 Task: Add Boiron Nux Vomica 6C to the cart.
Action: Mouse moved to (287, 136)
Screenshot: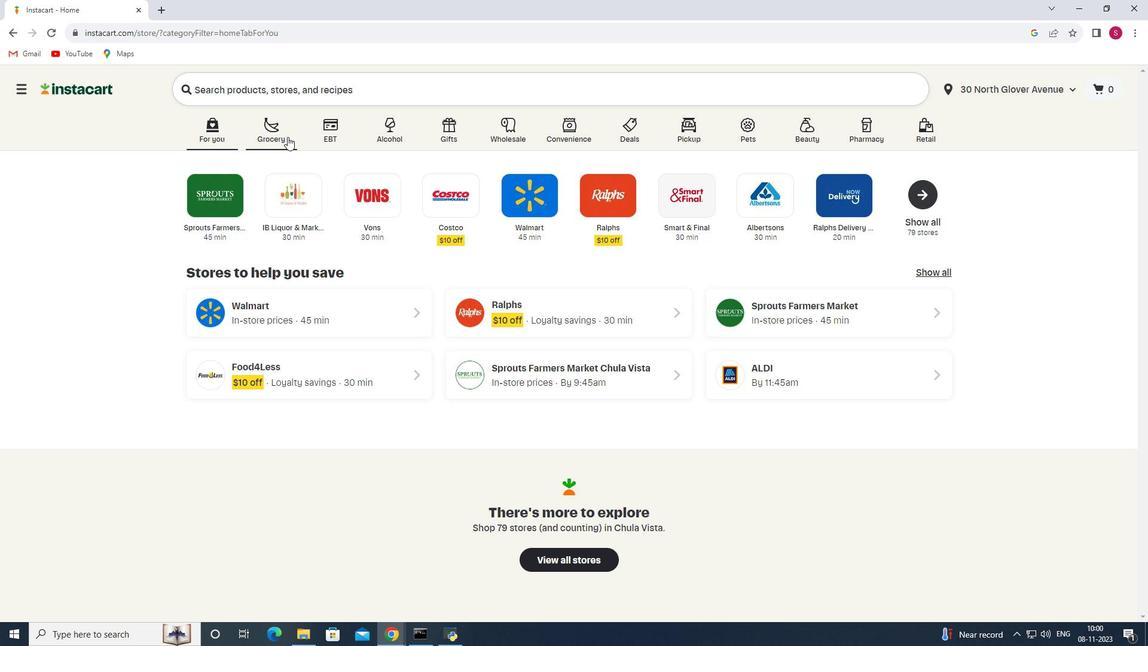 
Action: Mouse pressed left at (287, 136)
Screenshot: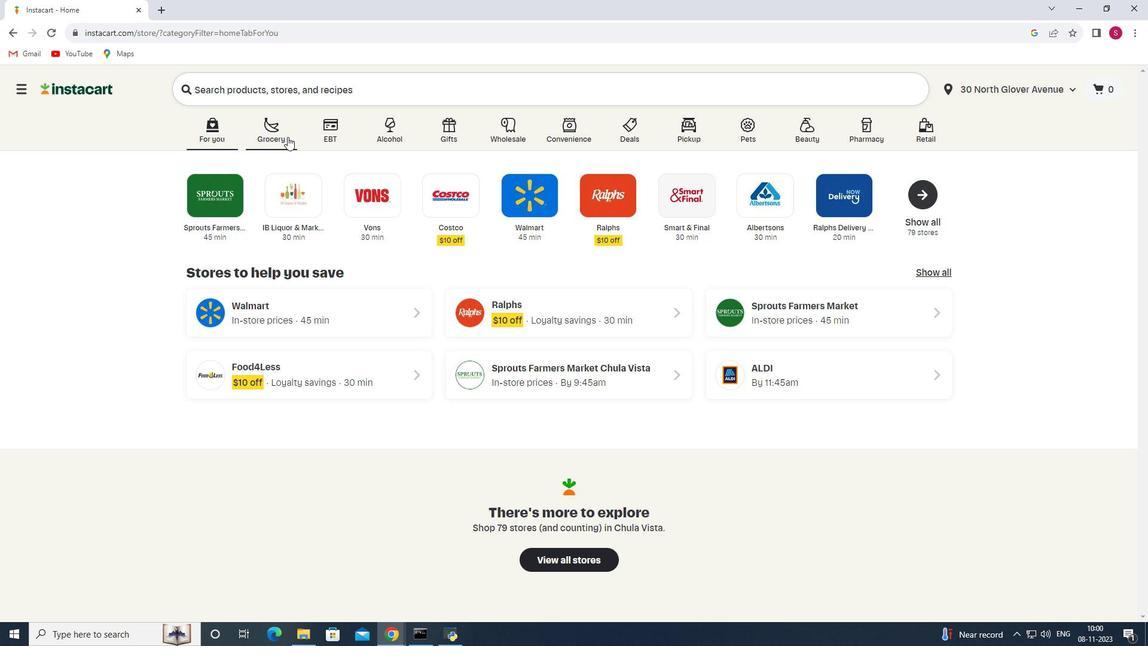 
Action: Mouse moved to (299, 355)
Screenshot: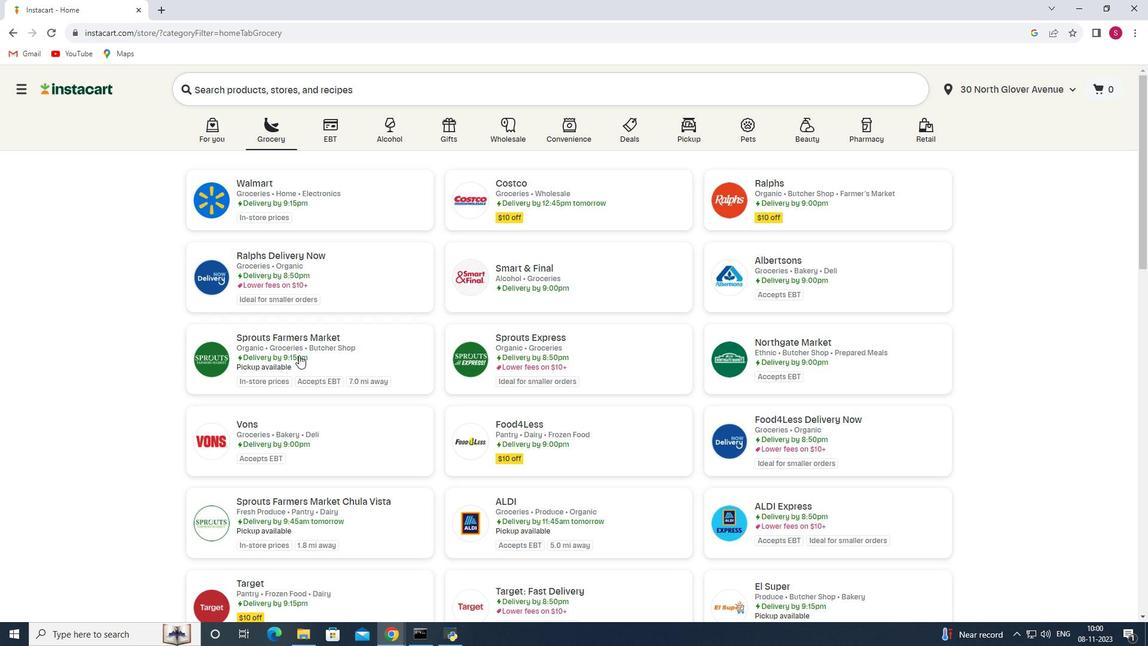 
Action: Mouse pressed left at (299, 355)
Screenshot: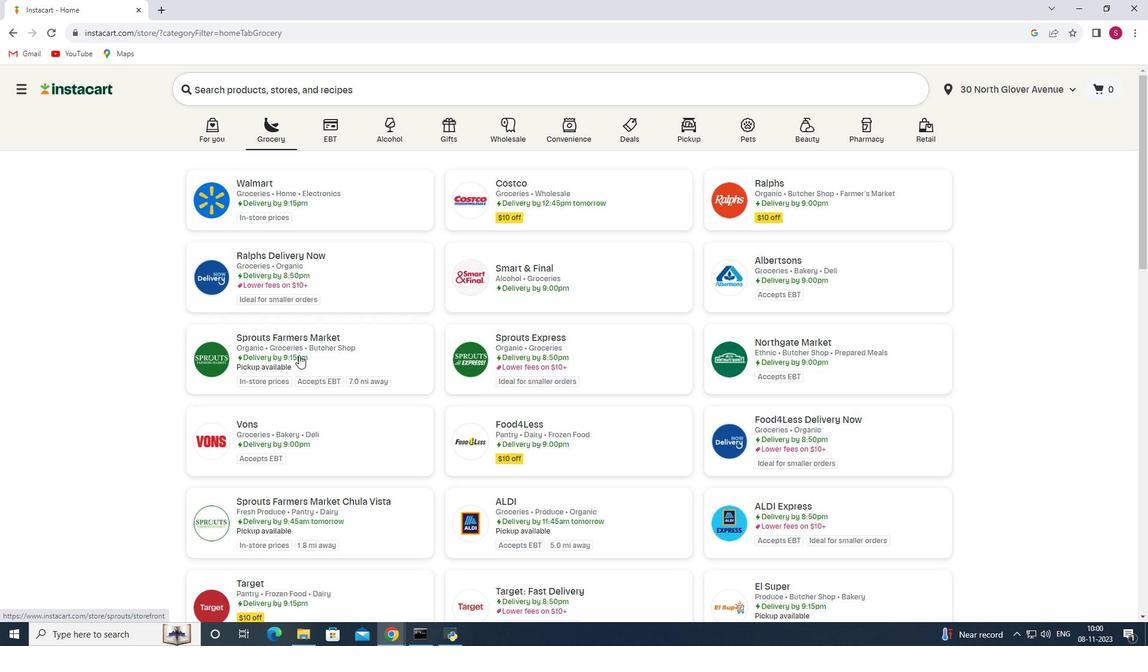 
Action: Mouse moved to (104, 390)
Screenshot: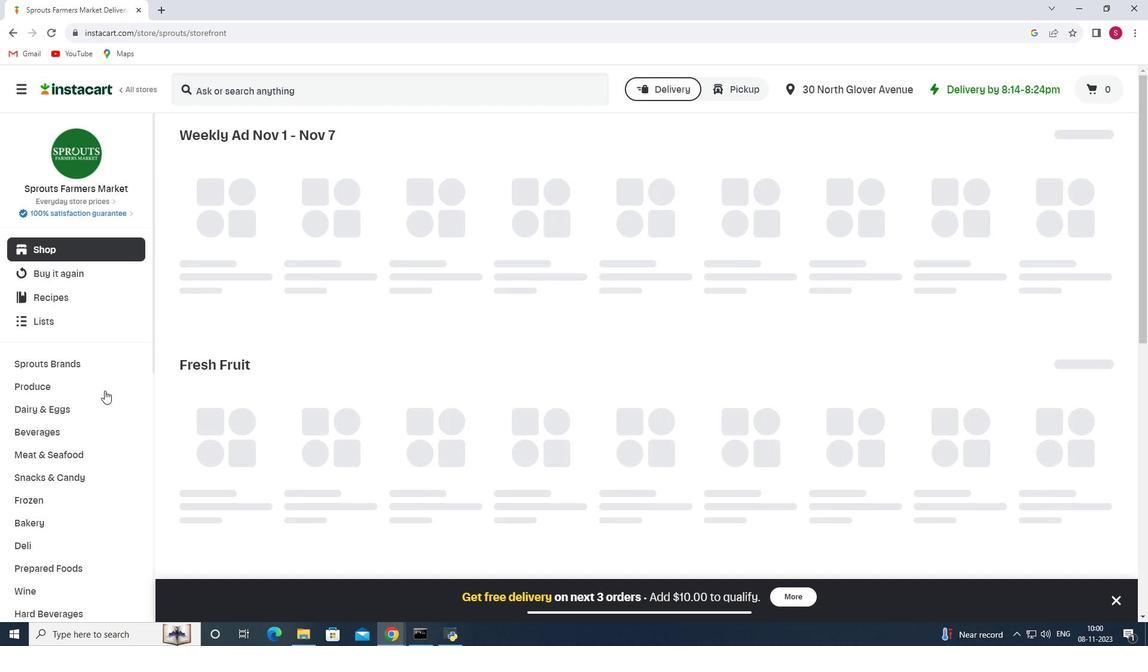 
Action: Mouse scrolled (104, 390) with delta (0, 0)
Screenshot: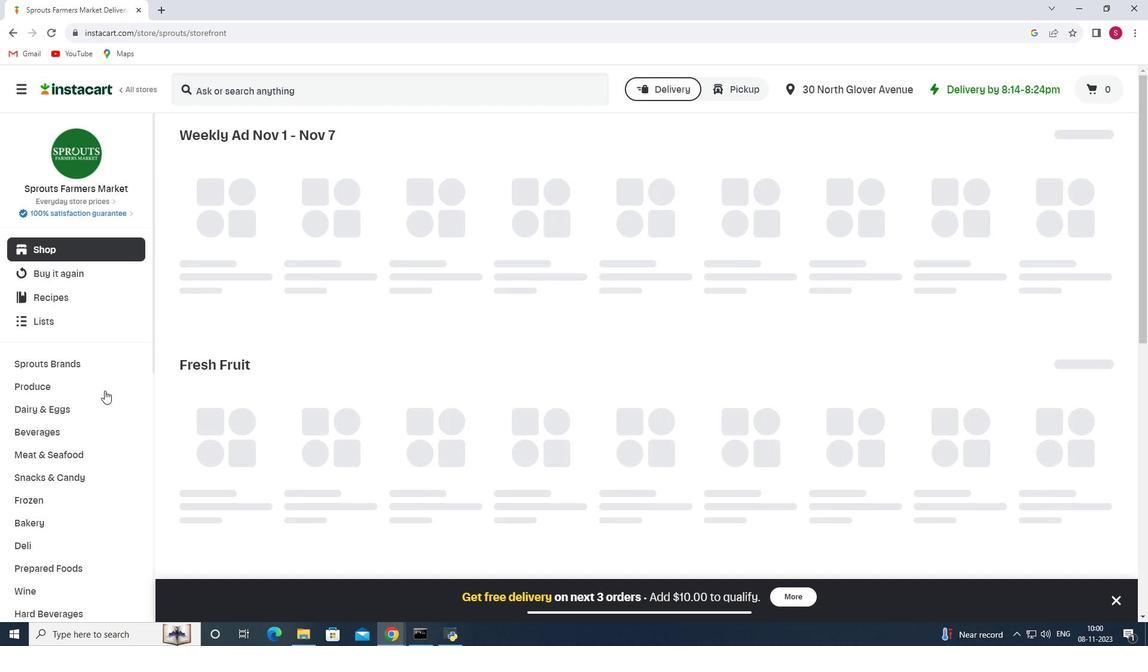 
Action: Mouse scrolled (104, 390) with delta (0, 0)
Screenshot: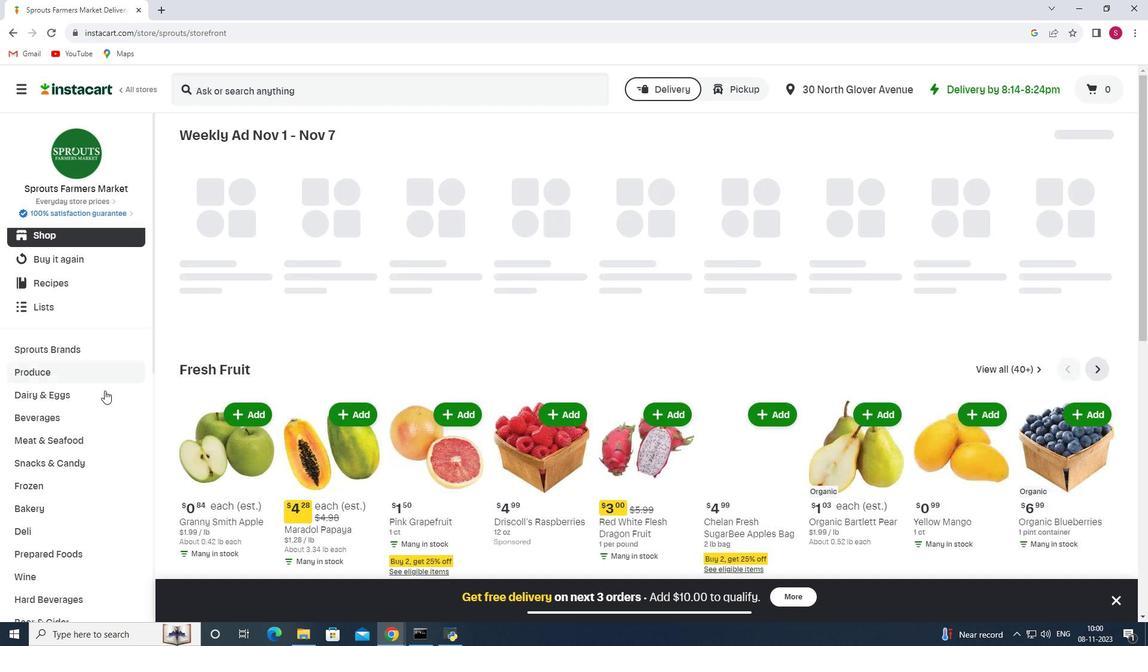 
Action: Mouse scrolled (104, 390) with delta (0, 0)
Screenshot: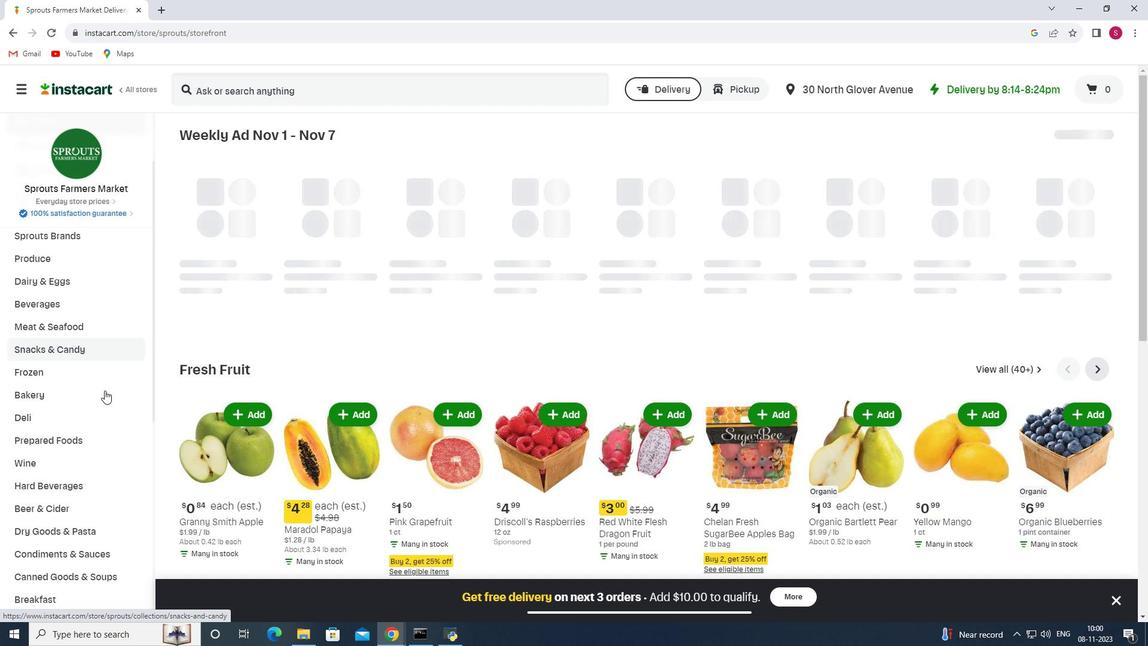 
Action: Mouse scrolled (104, 390) with delta (0, 0)
Screenshot: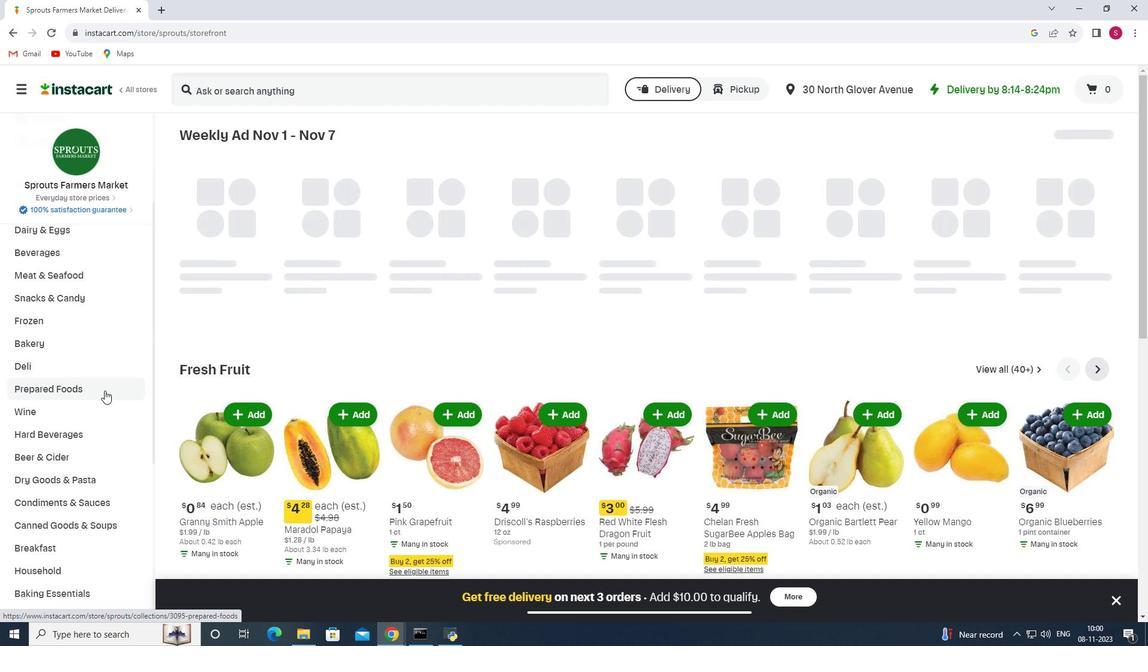 
Action: Mouse scrolled (104, 390) with delta (0, 0)
Screenshot: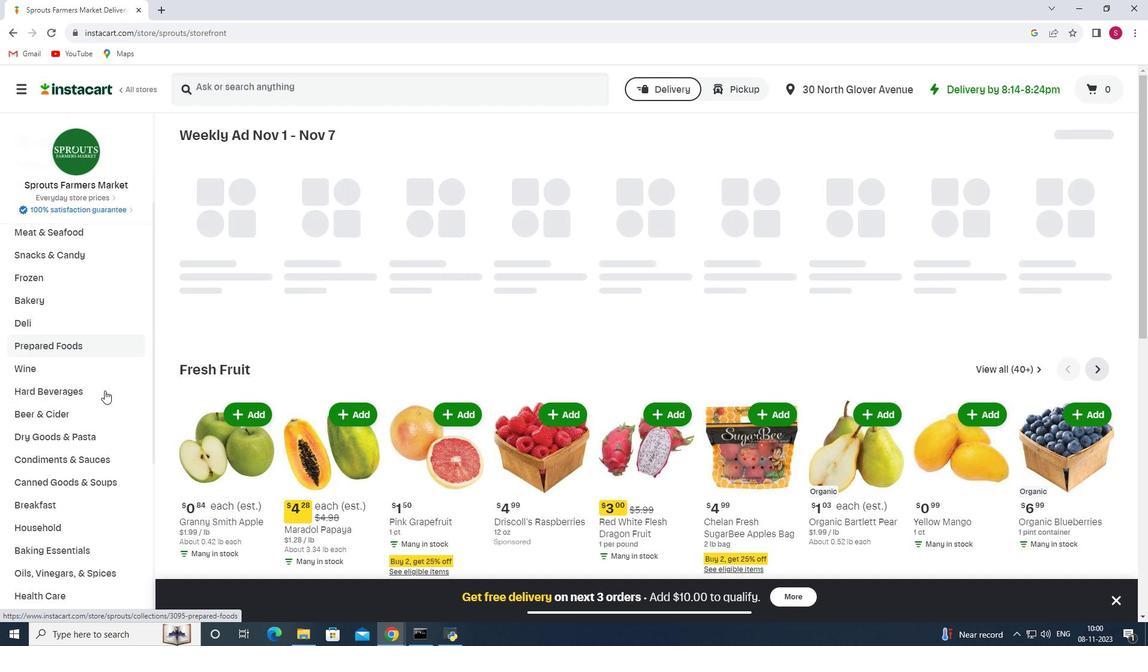 
Action: Mouse scrolled (104, 390) with delta (0, 0)
Screenshot: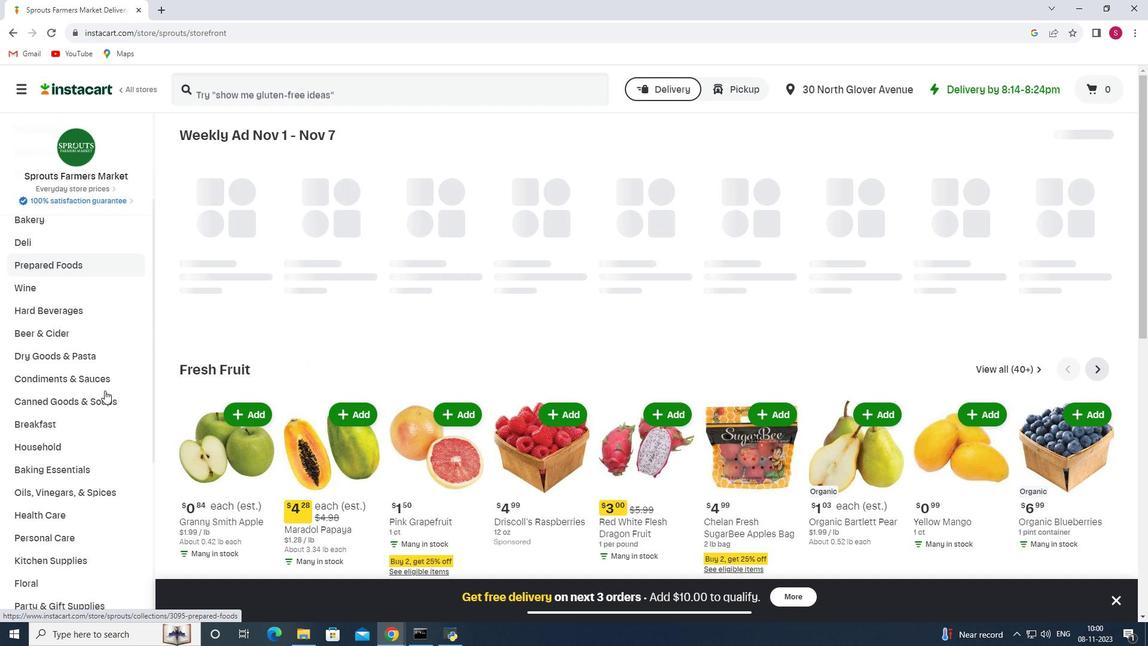 
Action: Mouse scrolled (104, 390) with delta (0, 0)
Screenshot: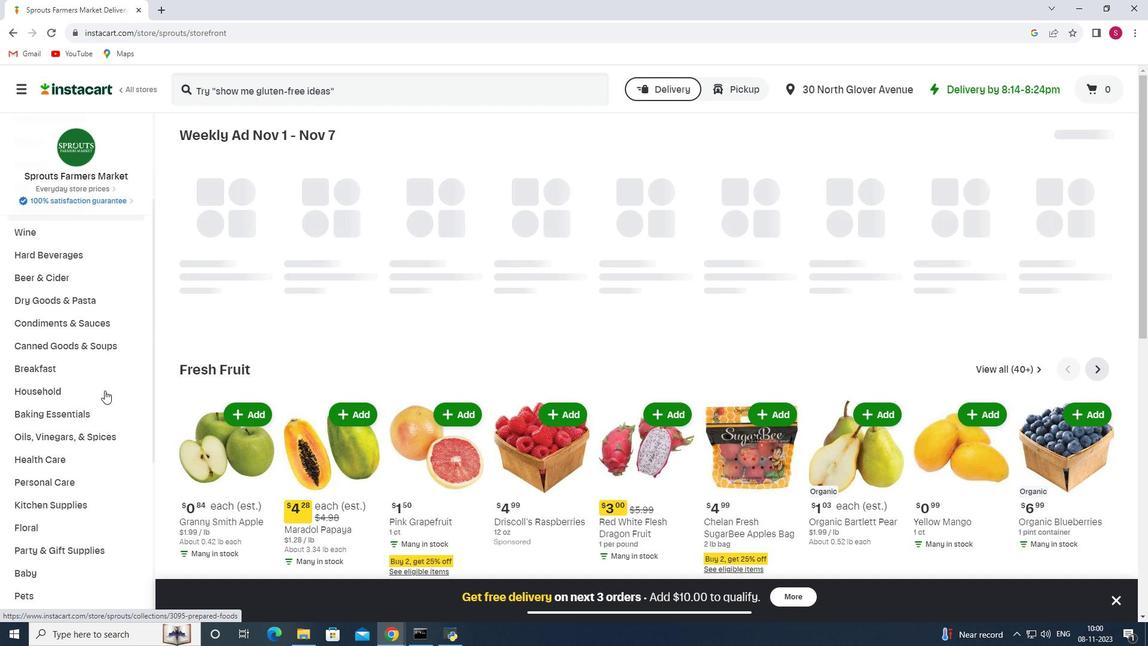 
Action: Mouse pressed left at (104, 390)
Screenshot: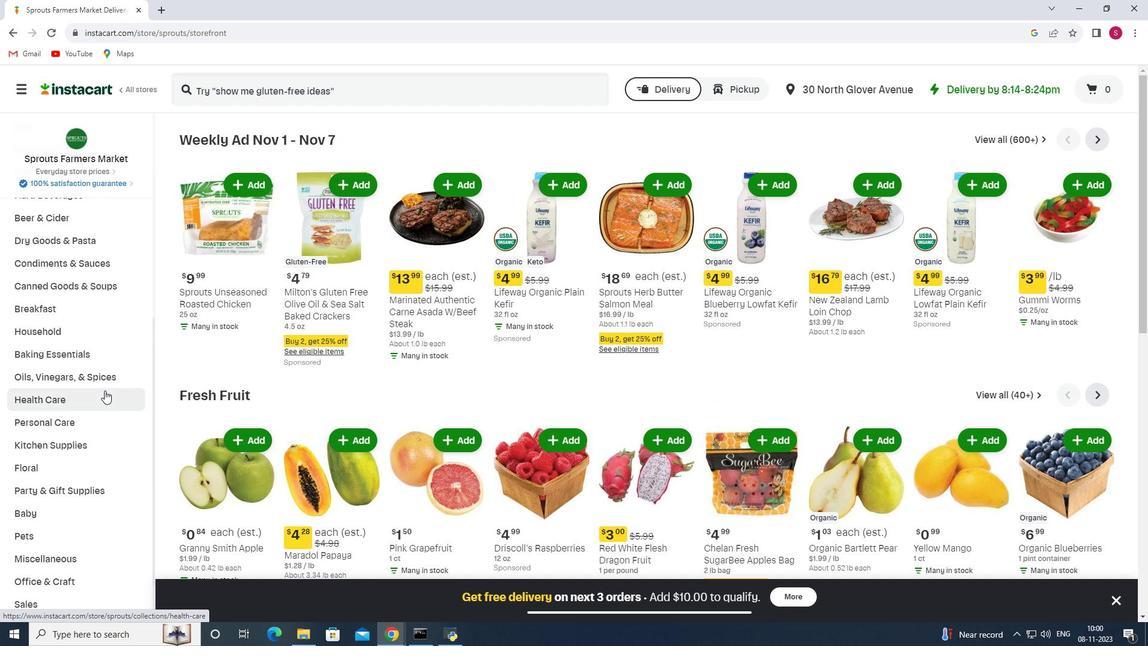 
Action: Mouse moved to (418, 171)
Screenshot: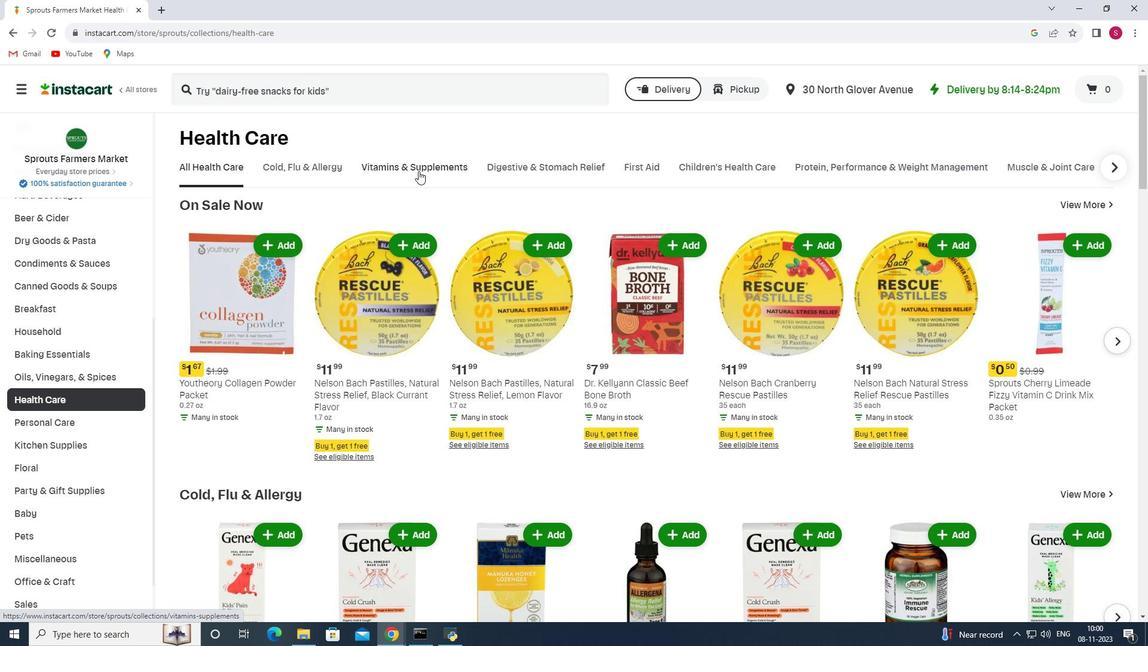 
Action: Mouse pressed left at (418, 171)
Screenshot: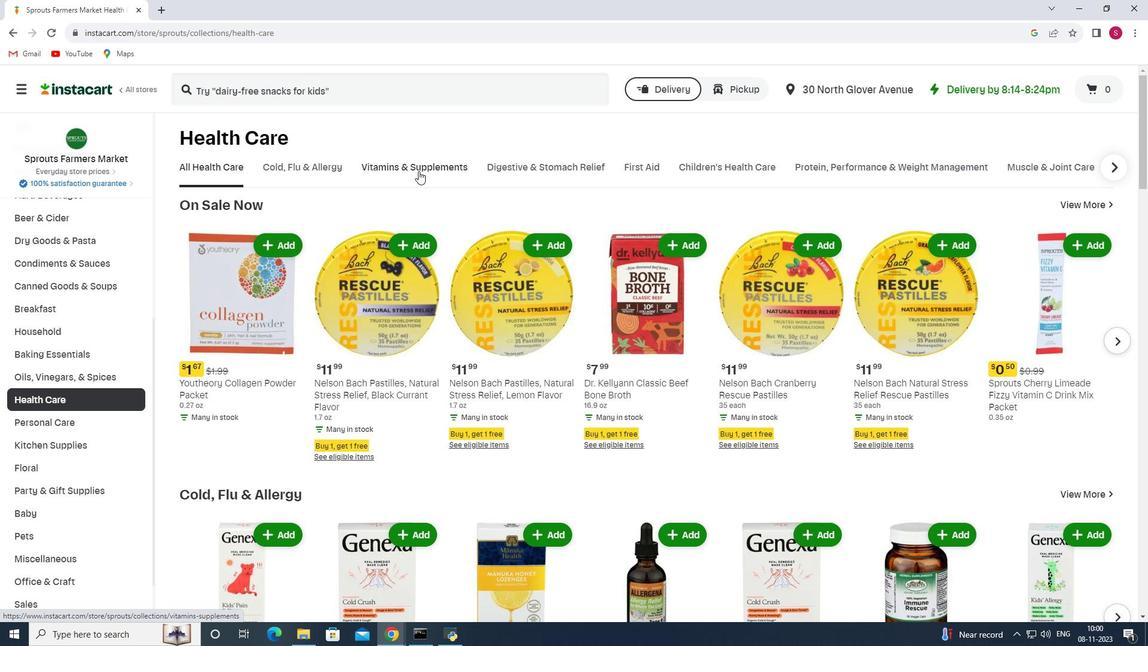 
Action: Mouse moved to (966, 224)
Screenshot: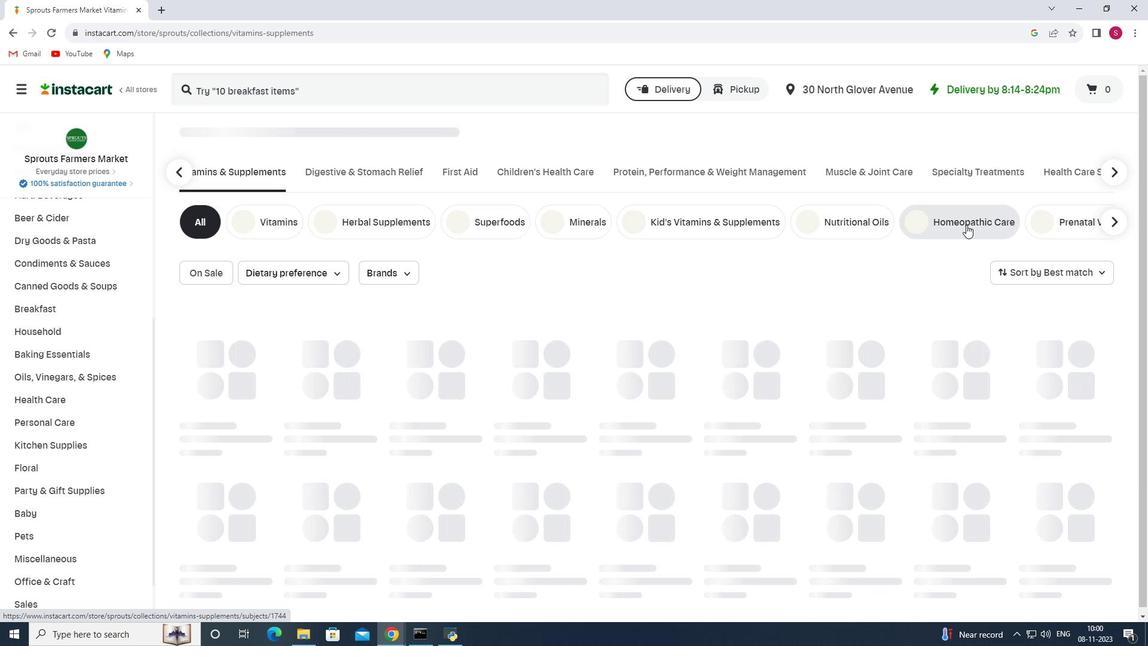 
Action: Mouse pressed left at (966, 224)
Screenshot: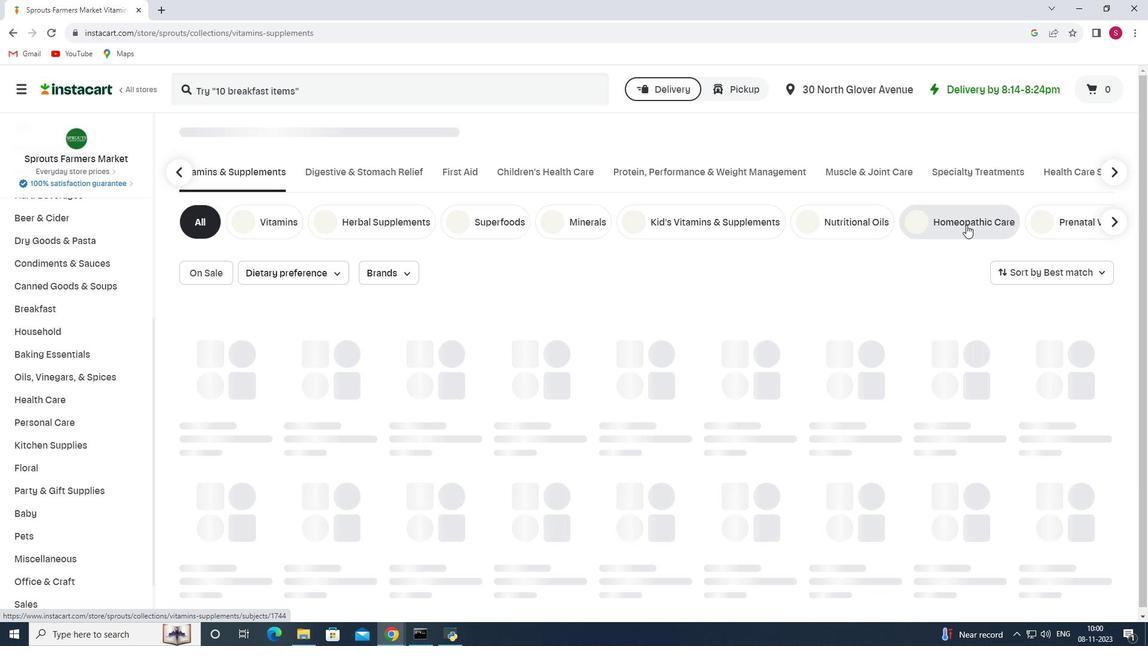 
Action: Mouse moved to (386, 91)
Screenshot: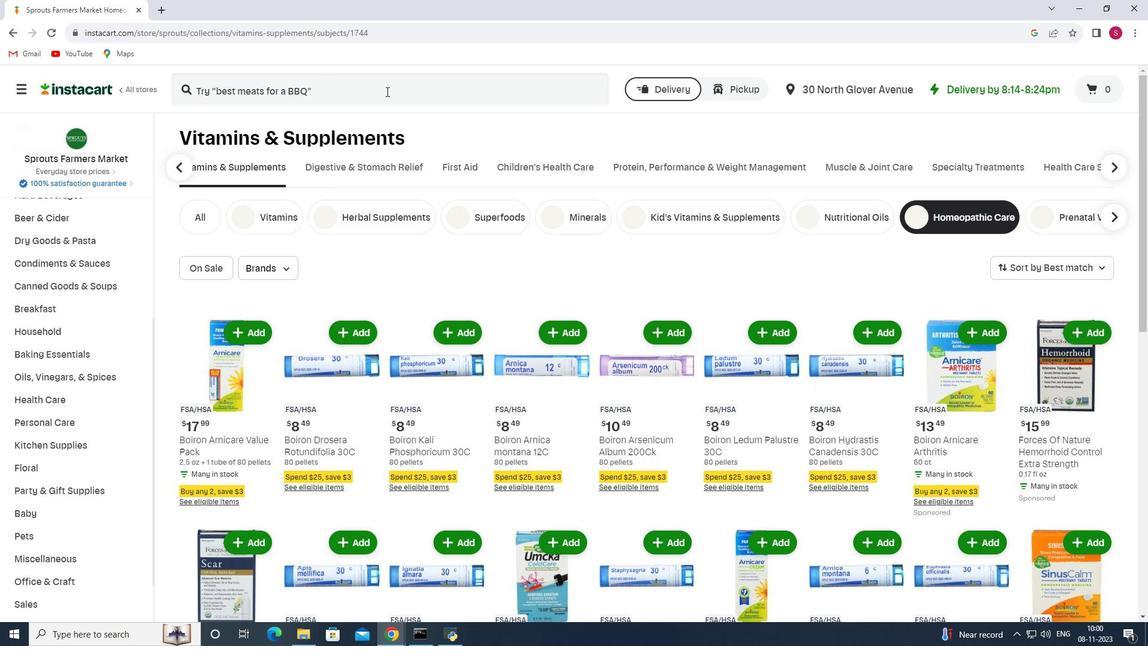 
Action: Mouse pressed left at (386, 91)
Screenshot: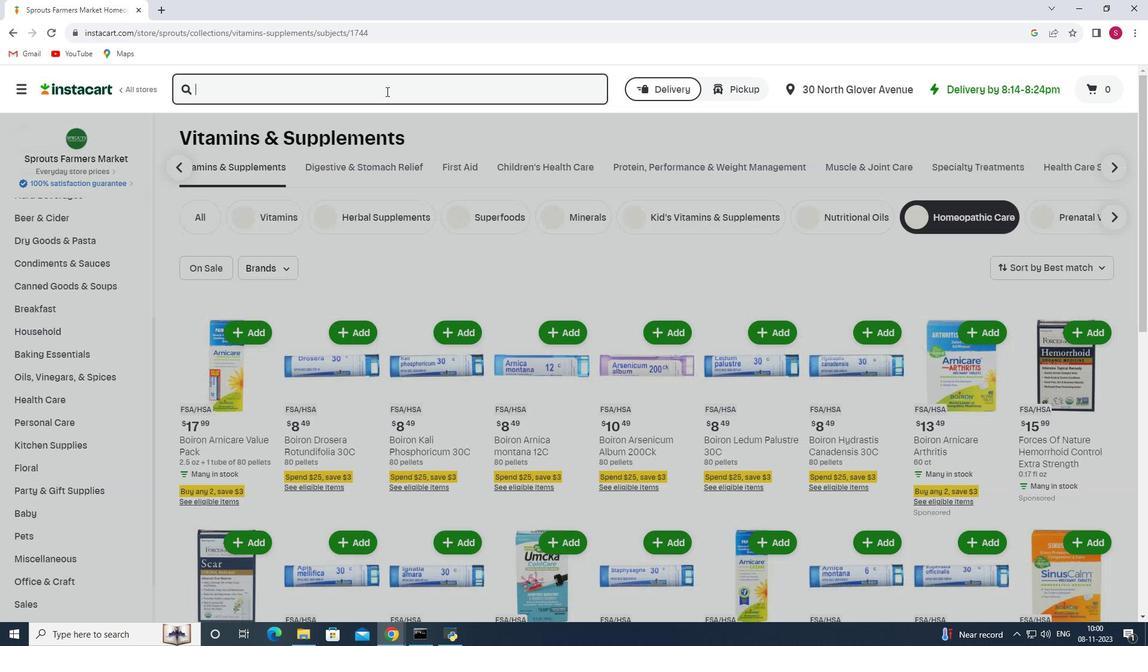 
Action: Key pressed <Key.shift>Boiron<Key.space><Key.shift>Nux<Key.space><Key.shift>Vomica<Key.space>6<Key.shift>C<Key.enter>
Screenshot: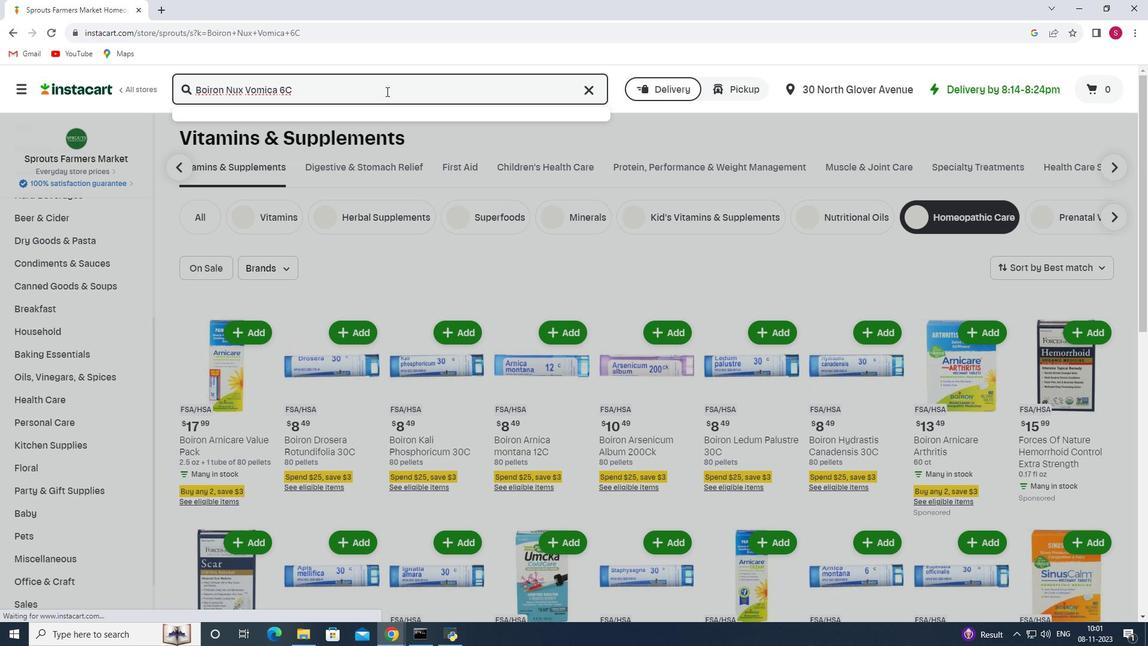 
Action: Mouse moved to (332, 184)
Screenshot: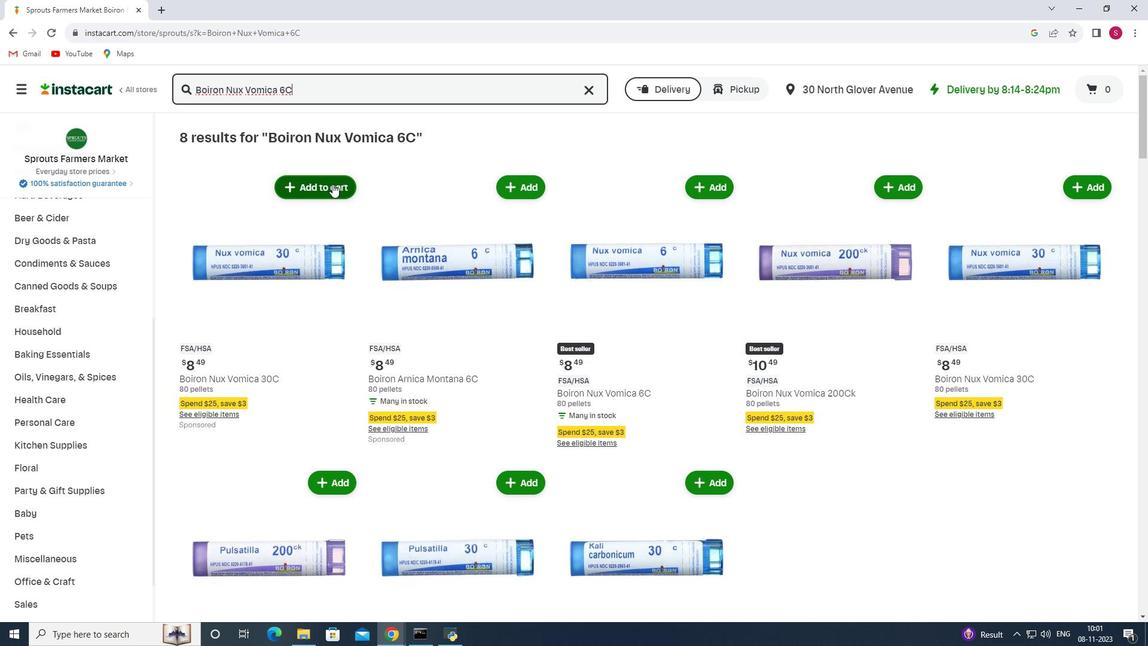 
Action: Mouse pressed left at (332, 184)
Screenshot: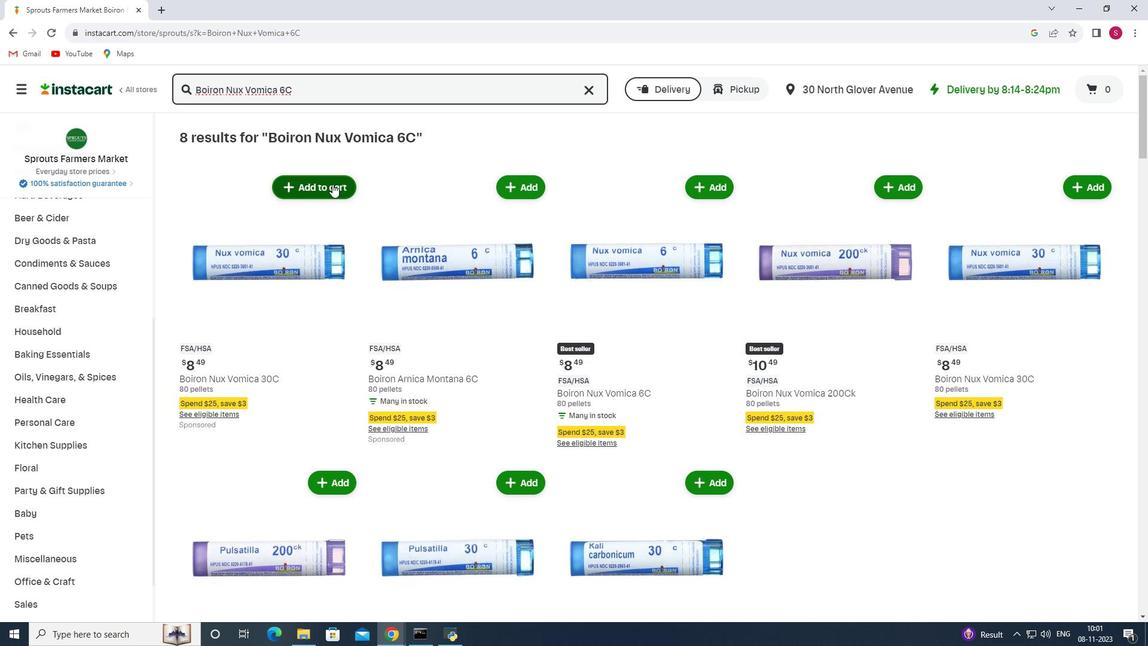 
